 Task: Use Footsteps Effect in this video Movie B.mp4
Action: Mouse moved to (219, 117)
Screenshot: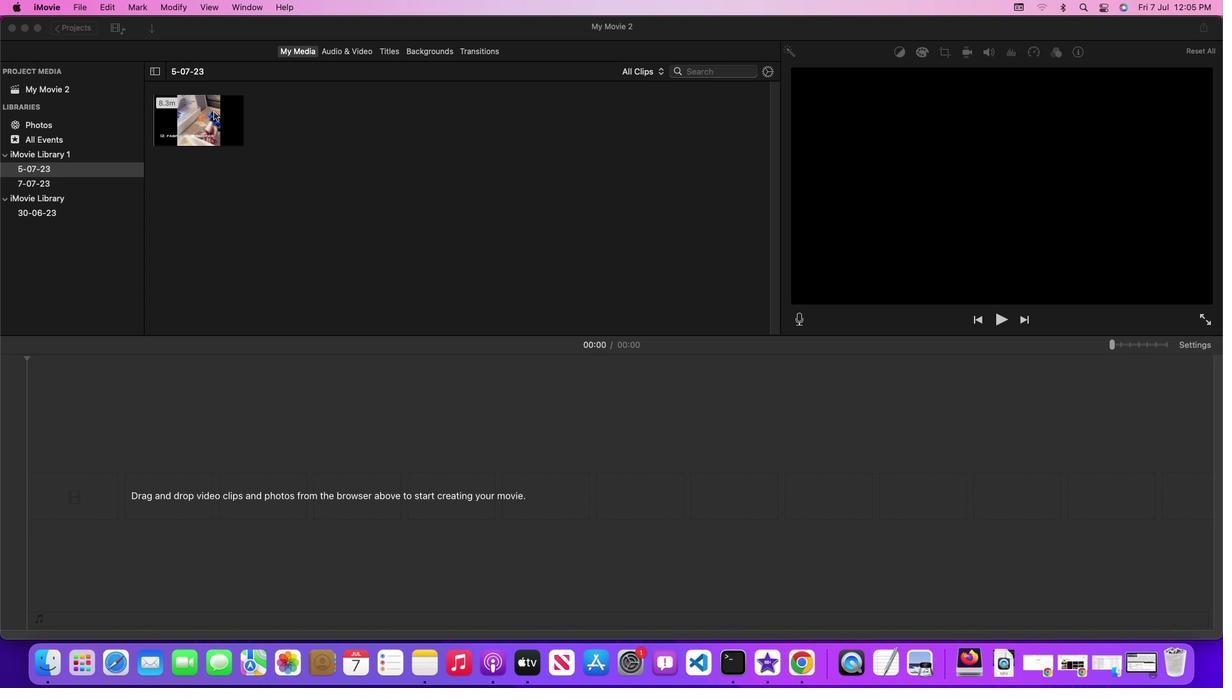 
Action: Mouse pressed left at (219, 117)
Screenshot: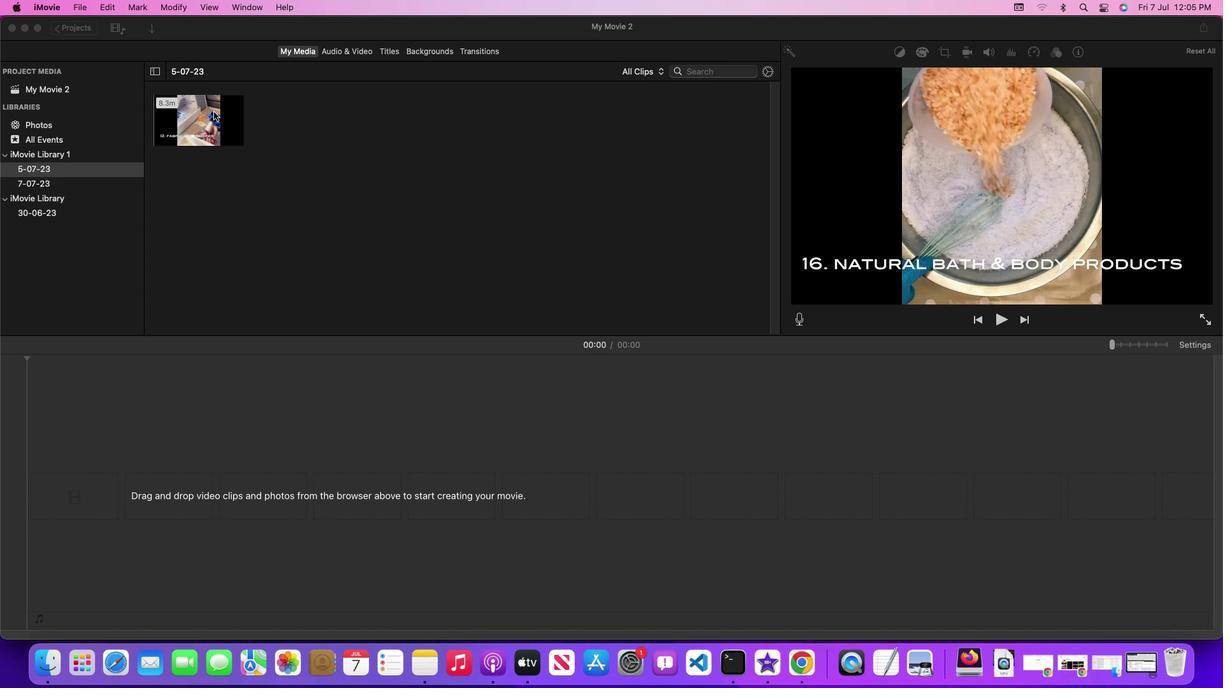 
Action: Mouse pressed left at (219, 117)
Screenshot: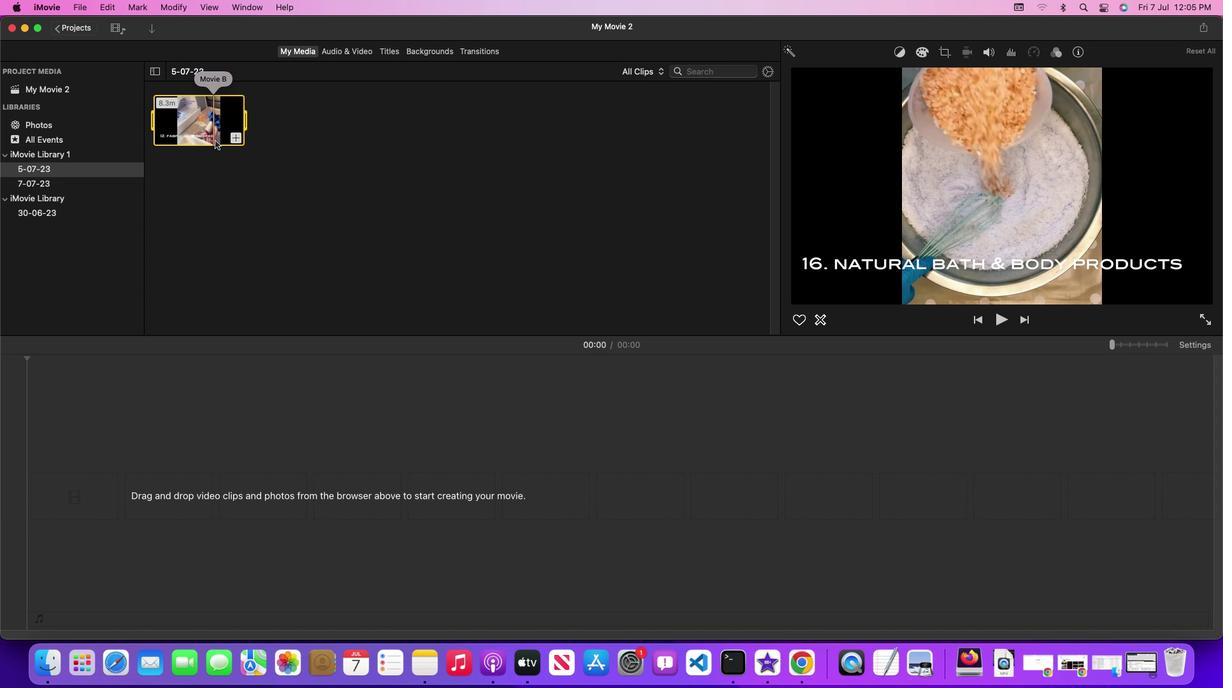 
Action: Mouse moved to (373, 57)
Screenshot: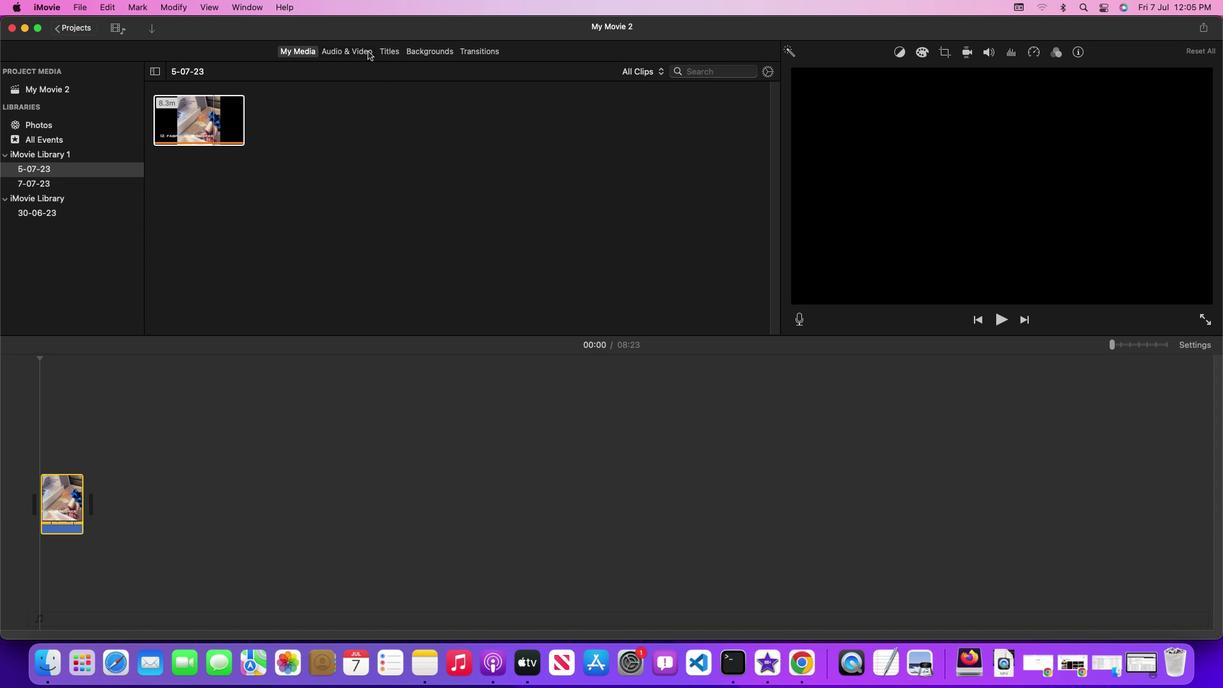
Action: Mouse pressed left at (373, 57)
Screenshot: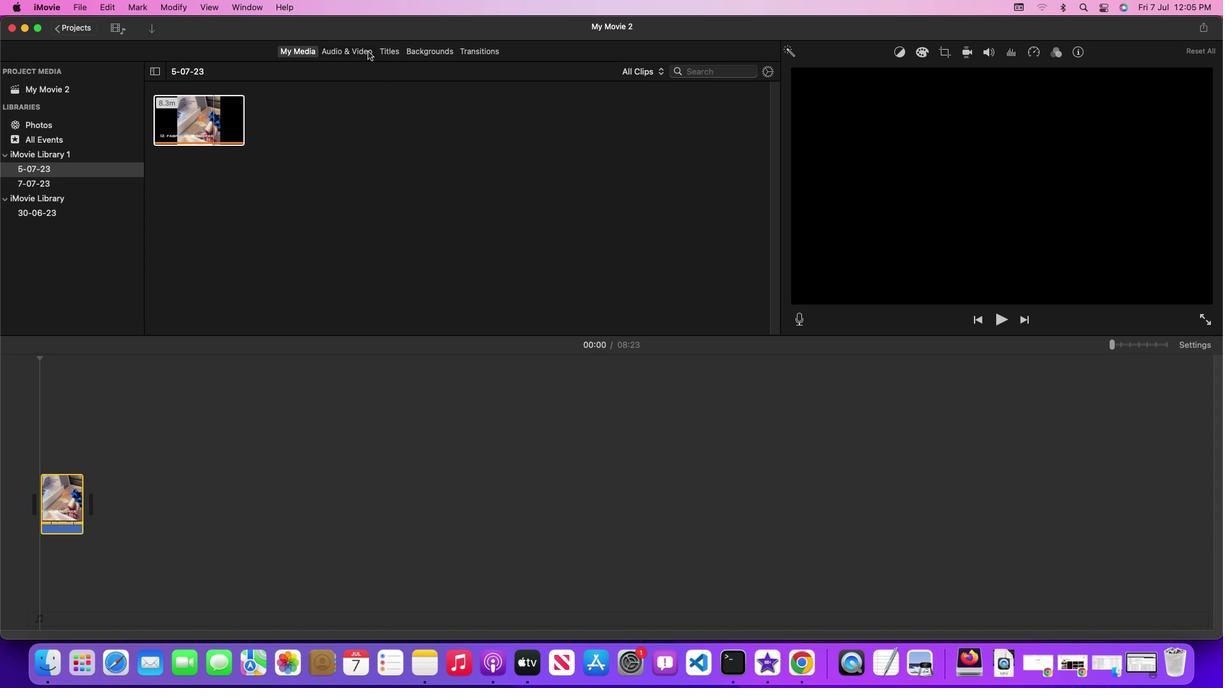 
Action: Mouse moved to (782, 174)
Screenshot: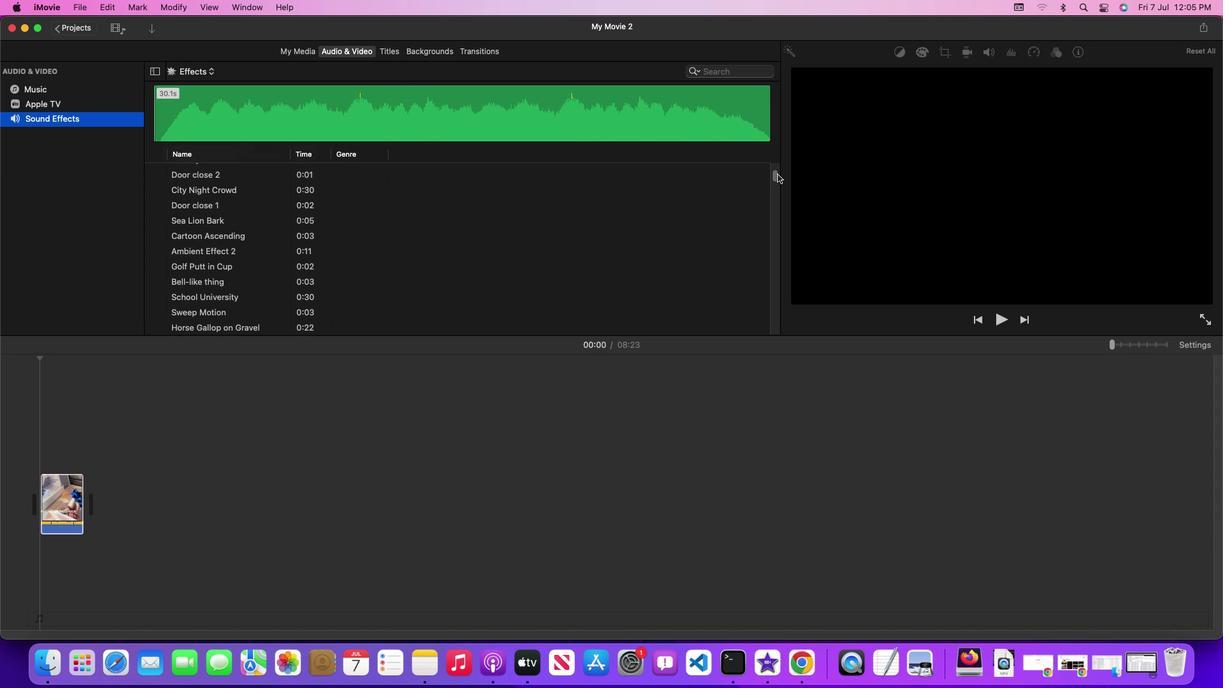 
Action: Mouse pressed left at (782, 174)
Screenshot: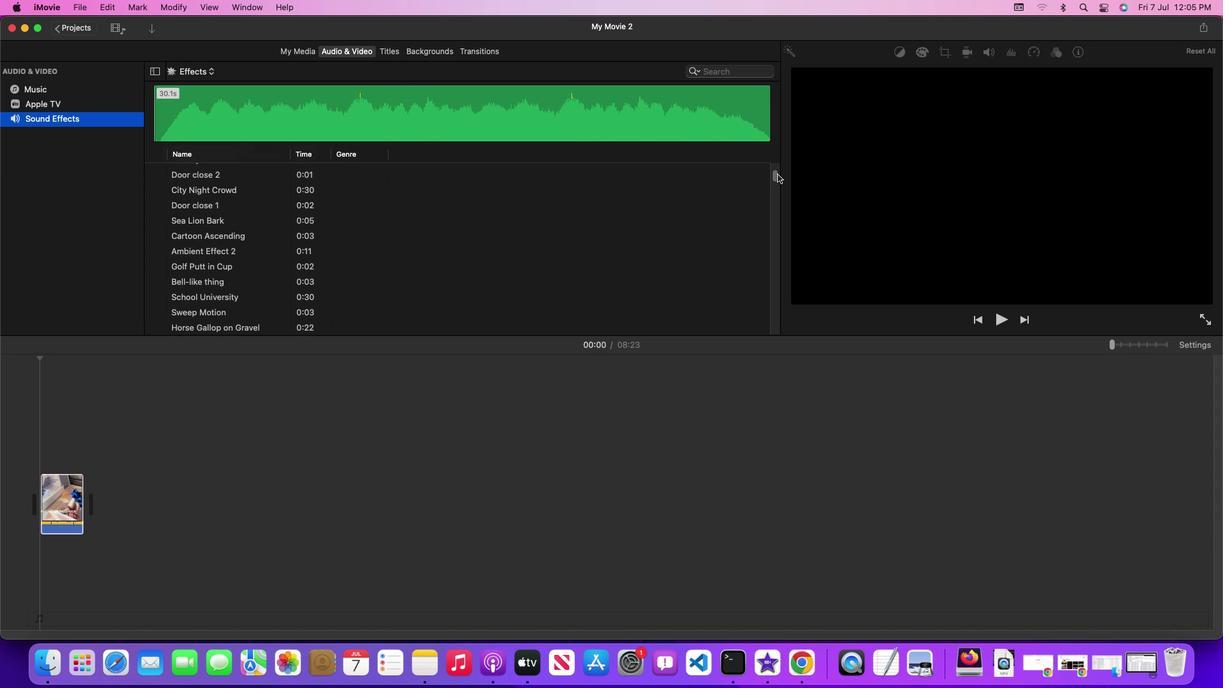 
Action: Mouse moved to (408, 226)
Screenshot: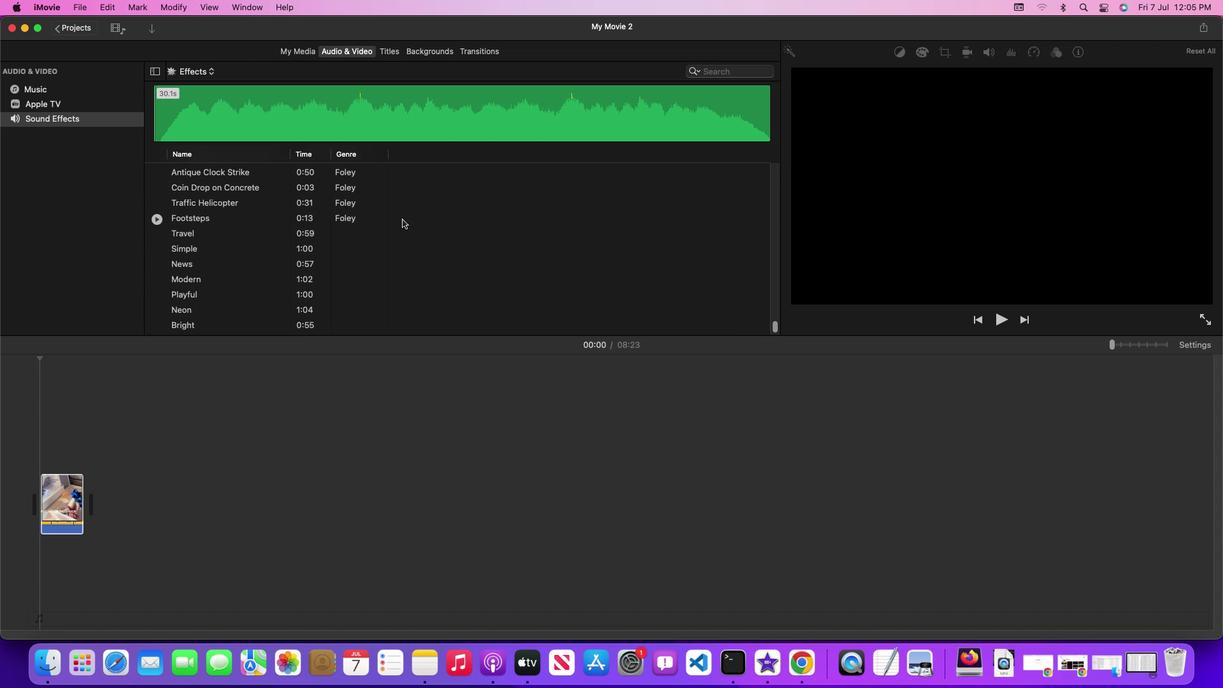 
Action: Mouse pressed left at (408, 226)
Screenshot: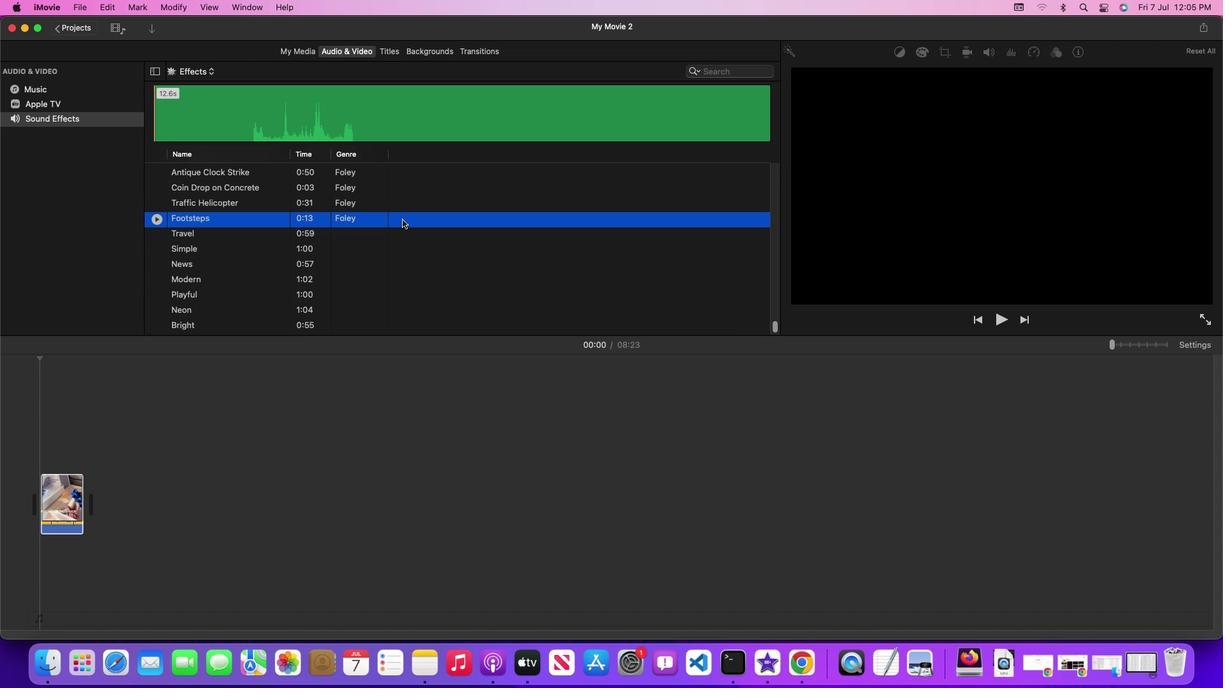 
Action: Mouse moved to (409, 224)
Screenshot: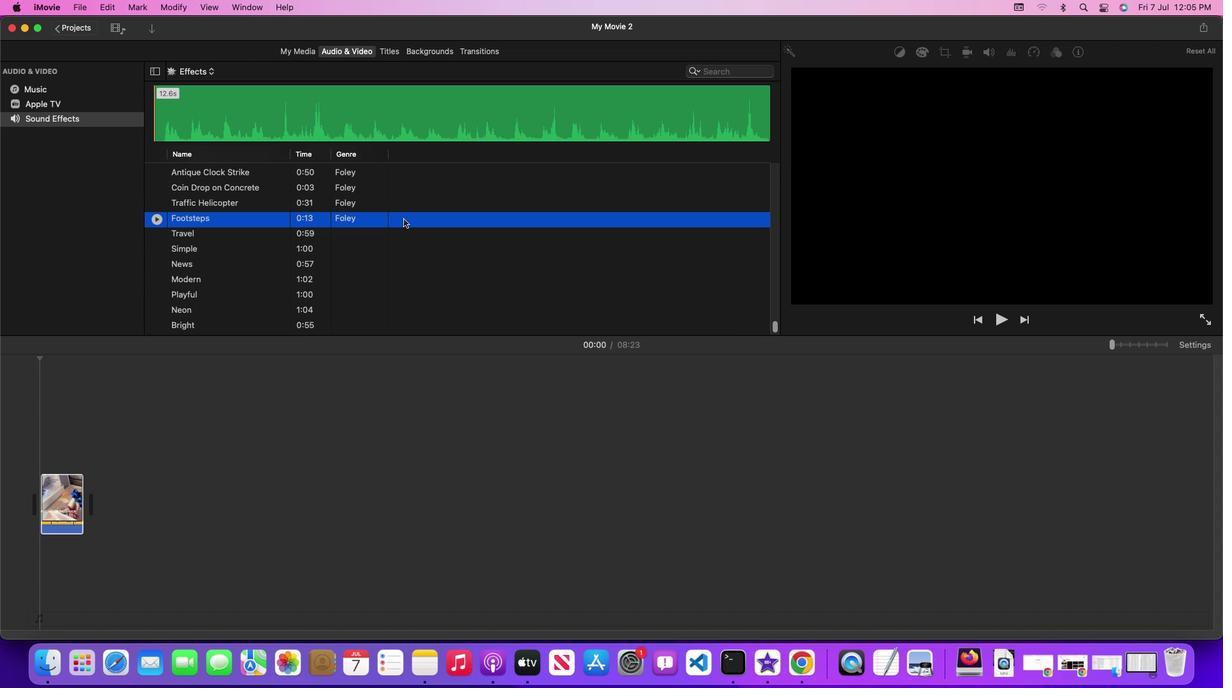 
Action: Mouse pressed left at (409, 224)
Screenshot: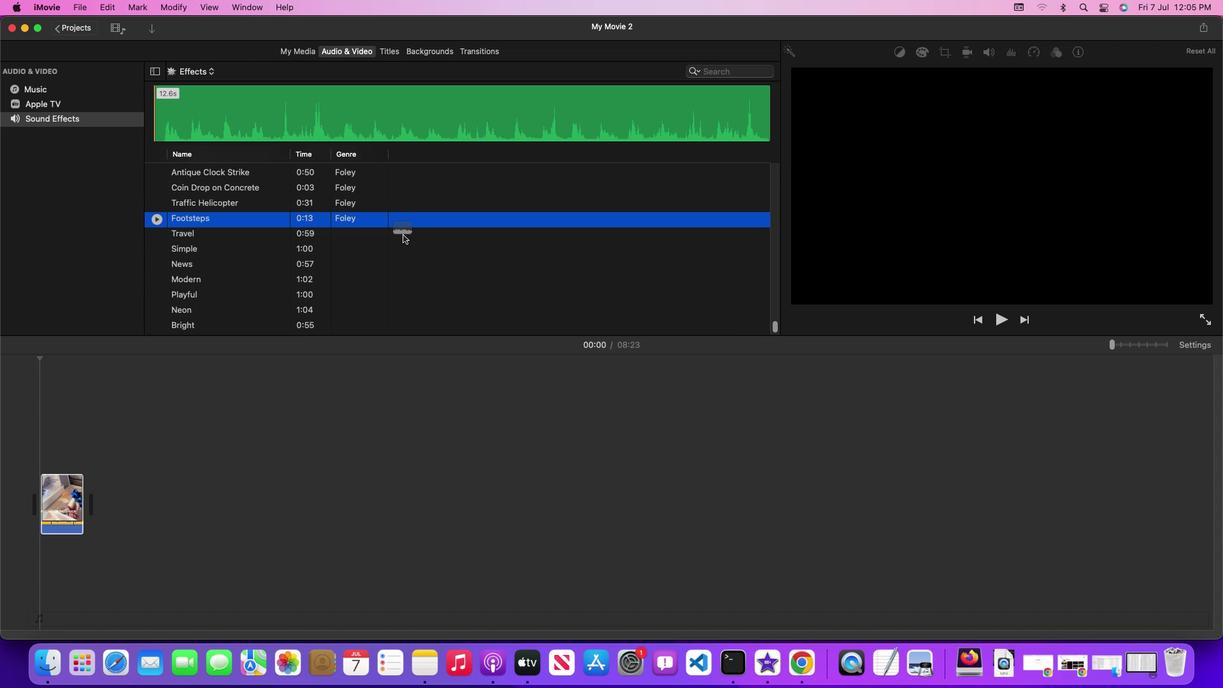 
Action: Mouse moved to (270, 400)
Screenshot: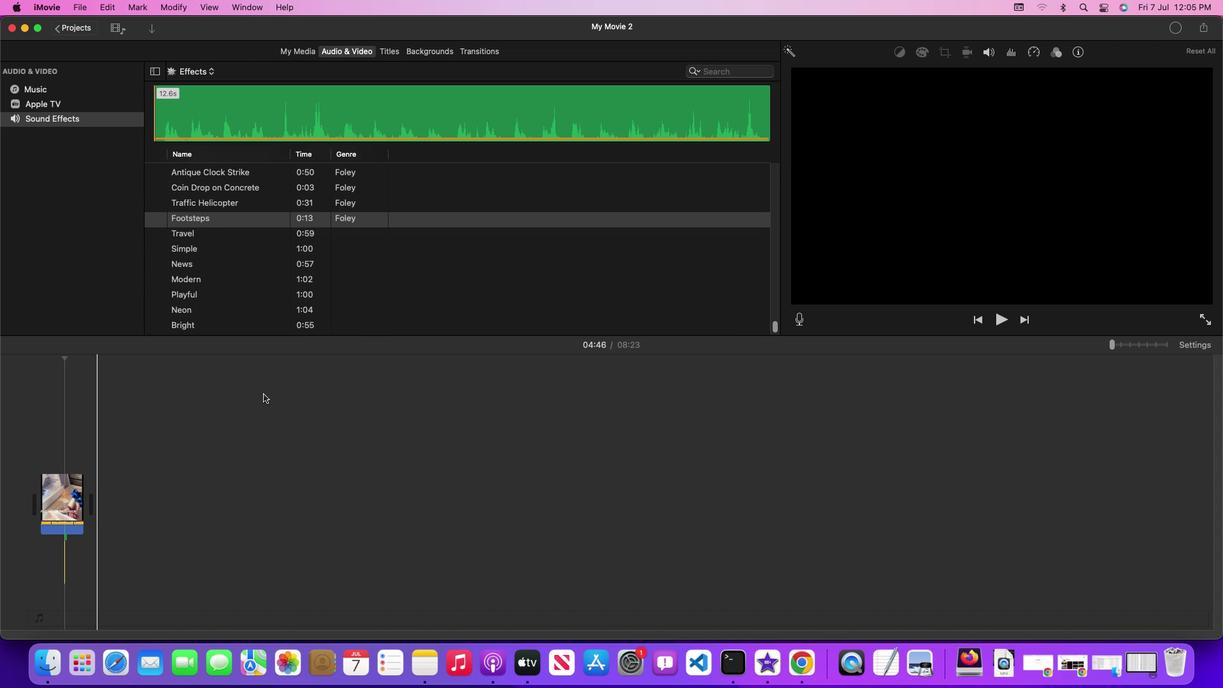 
